 Task: Add a field from the Popular template Effort Level a blank project AirLink
Action: Mouse moved to (66, 358)
Screenshot: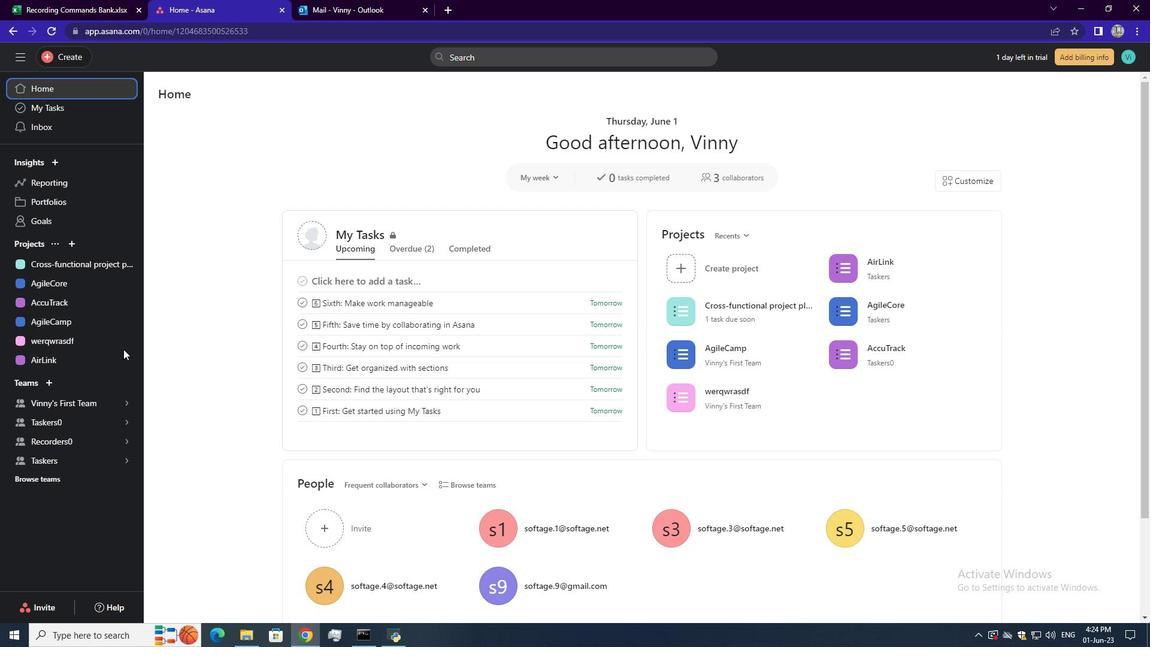 
Action: Mouse pressed left at (66, 358)
Screenshot: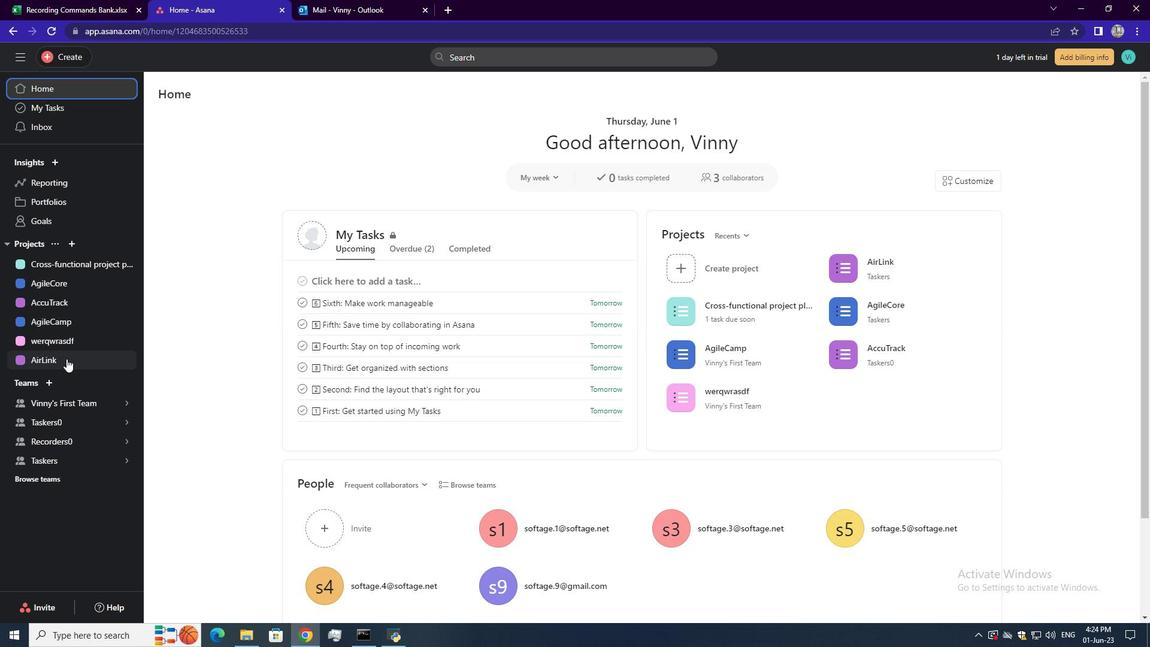 
Action: Mouse moved to (1127, 107)
Screenshot: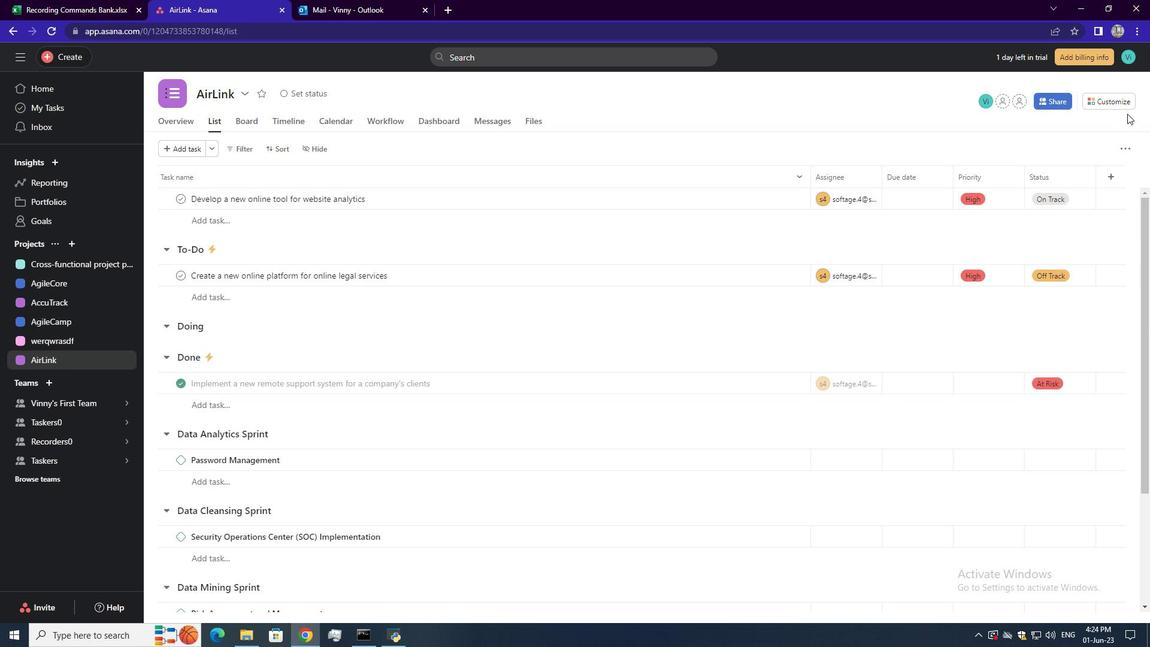 
Action: Mouse pressed left at (1127, 107)
Screenshot: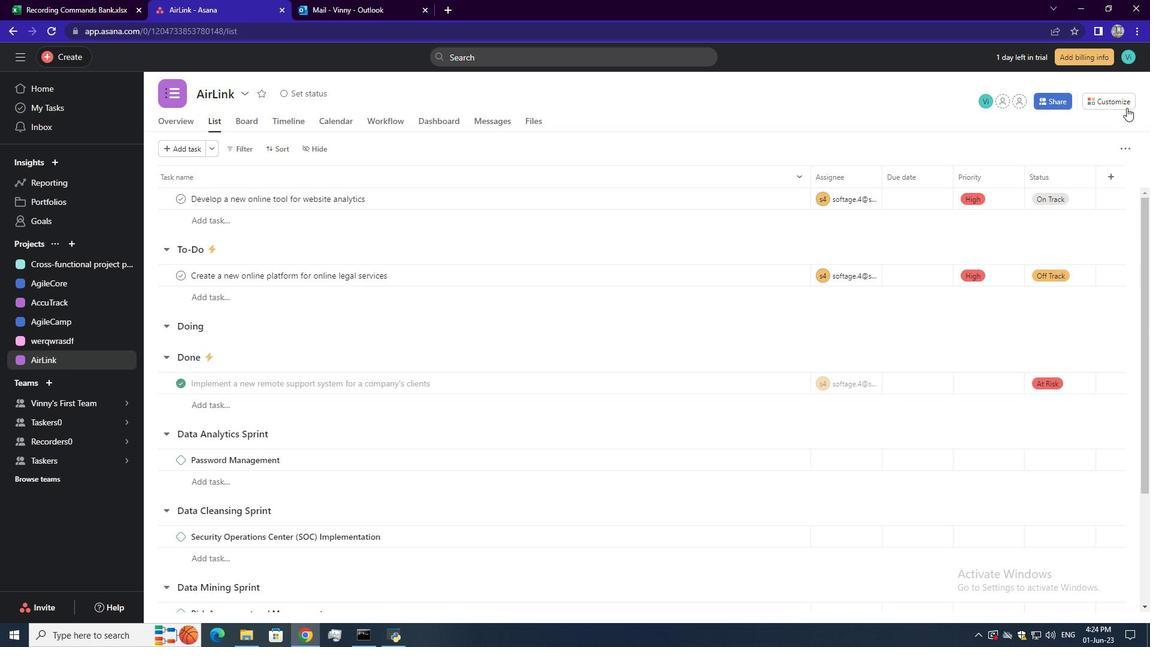 
Action: Mouse moved to (1002, 243)
Screenshot: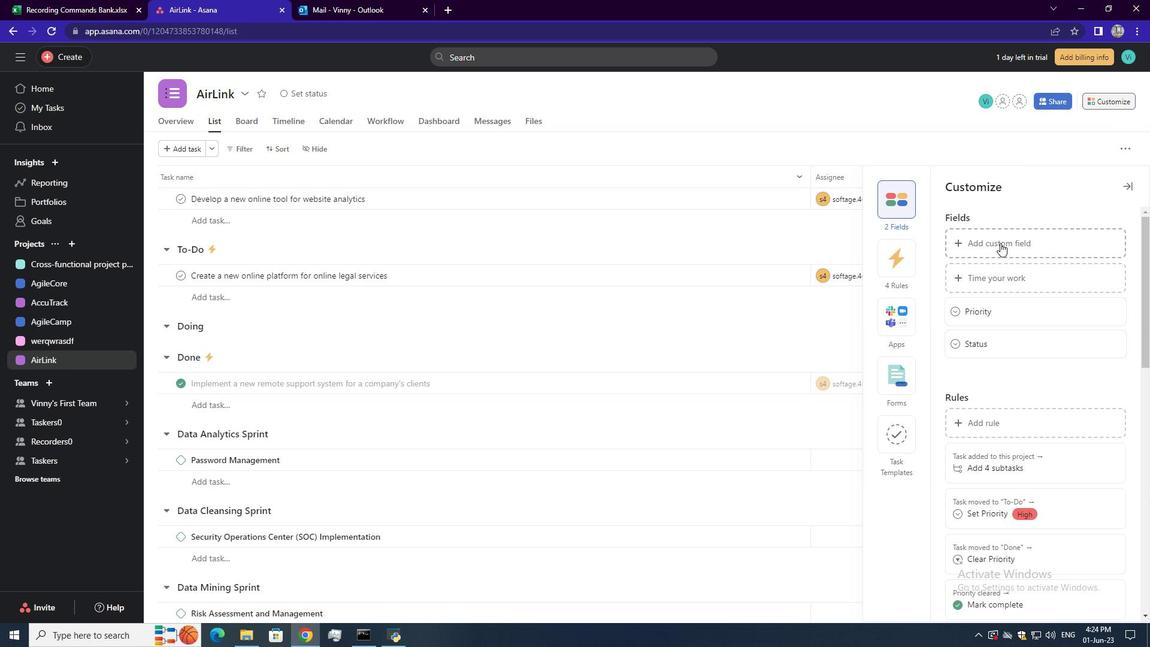 
Action: Mouse pressed left at (1002, 243)
Screenshot: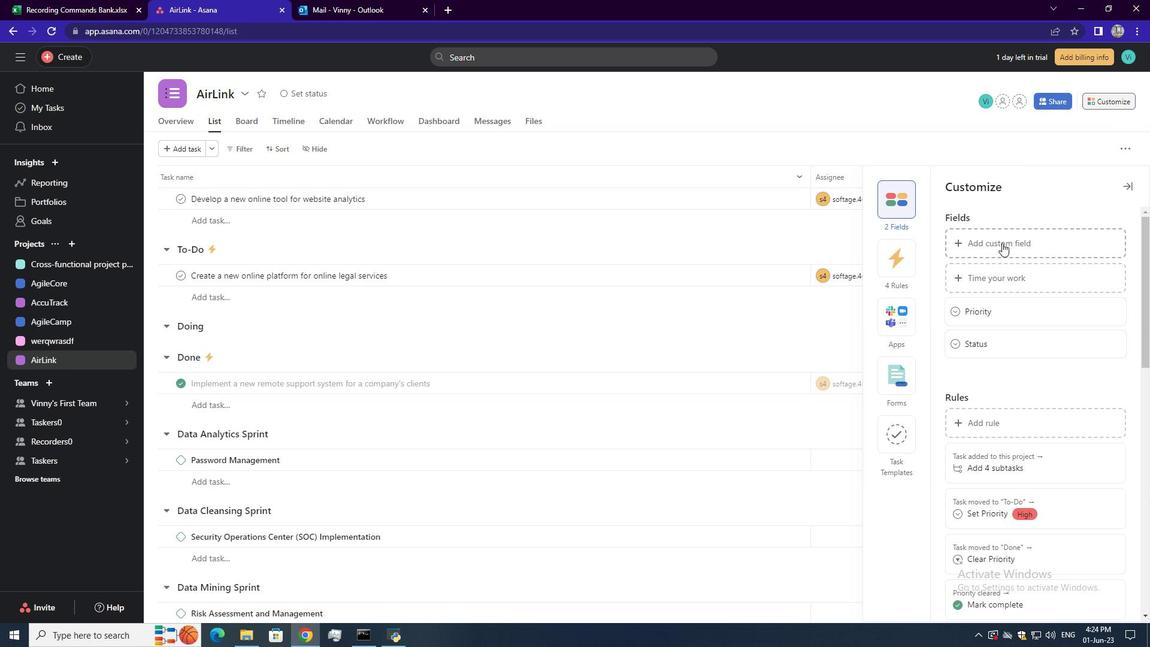 
Action: Mouse moved to (489, 179)
Screenshot: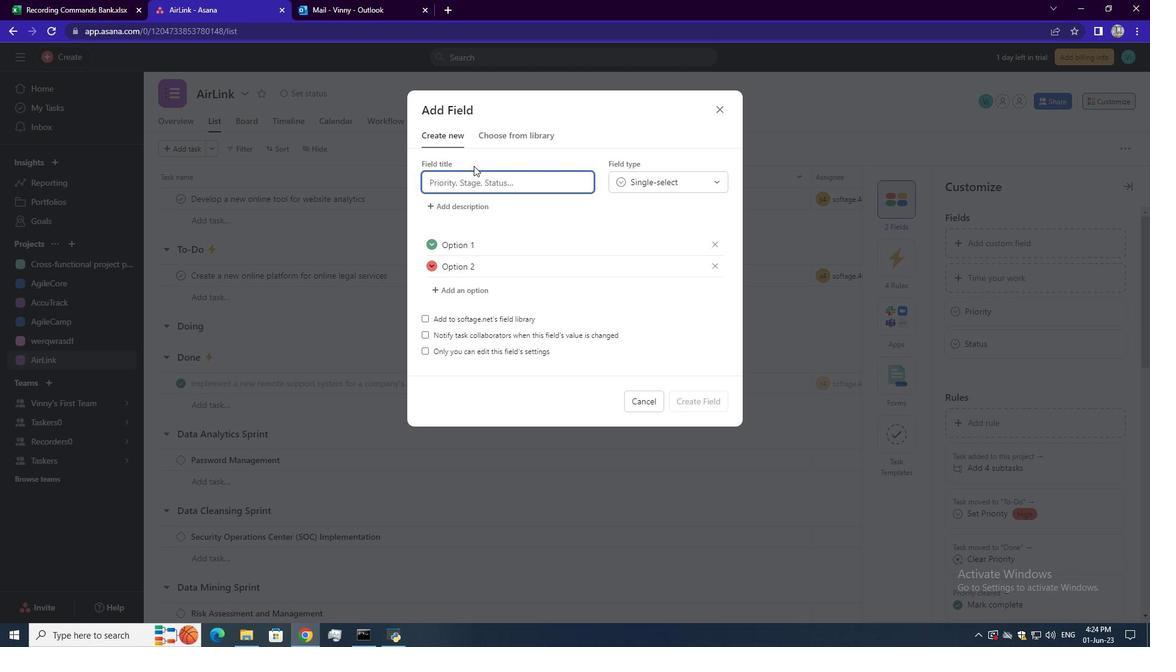 
Action: Mouse pressed left at (489, 179)
Screenshot: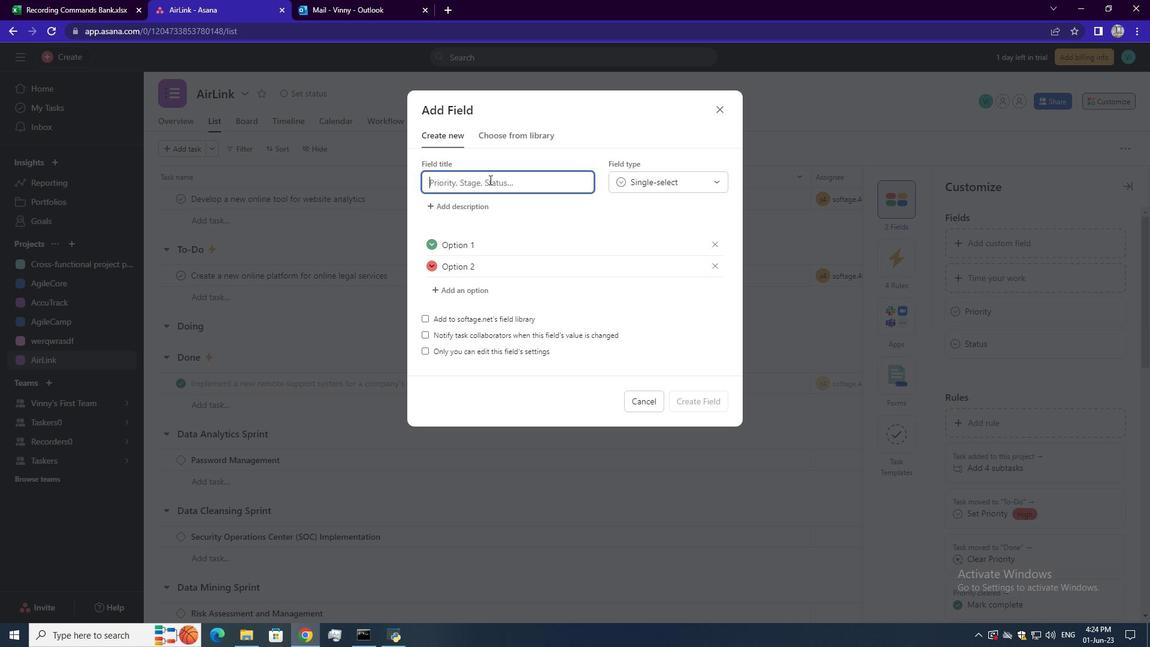 
Action: Key pressed <Key.shift>Effort<Key.space>level
Screenshot: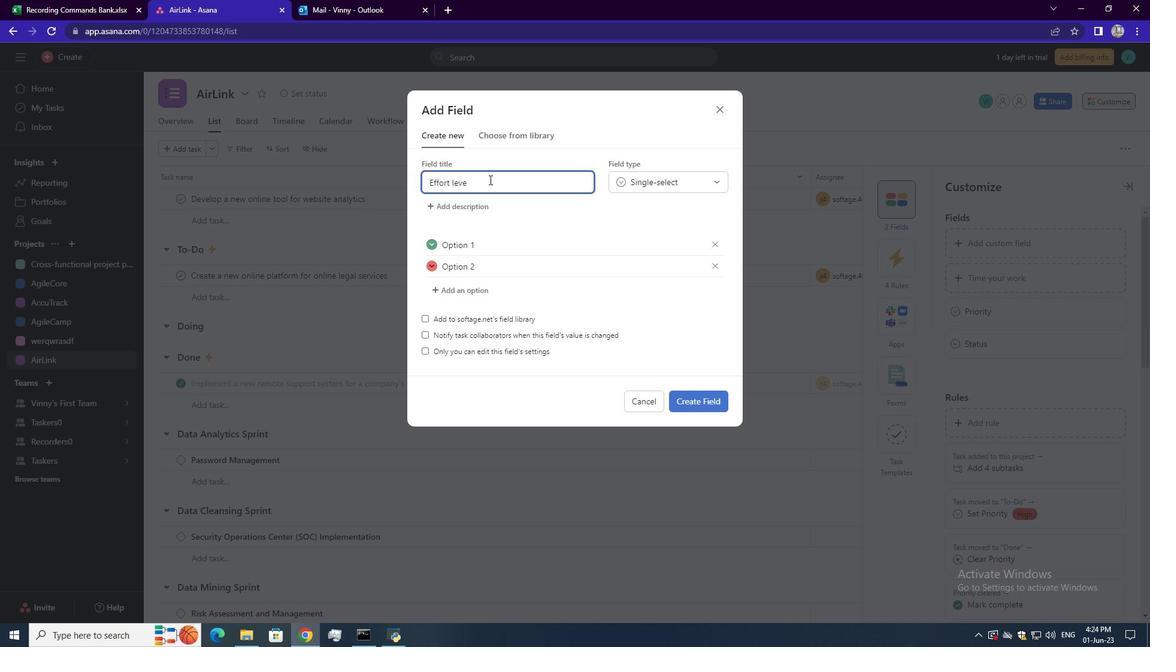 
Action: Mouse moved to (708, 401)
Screenshot: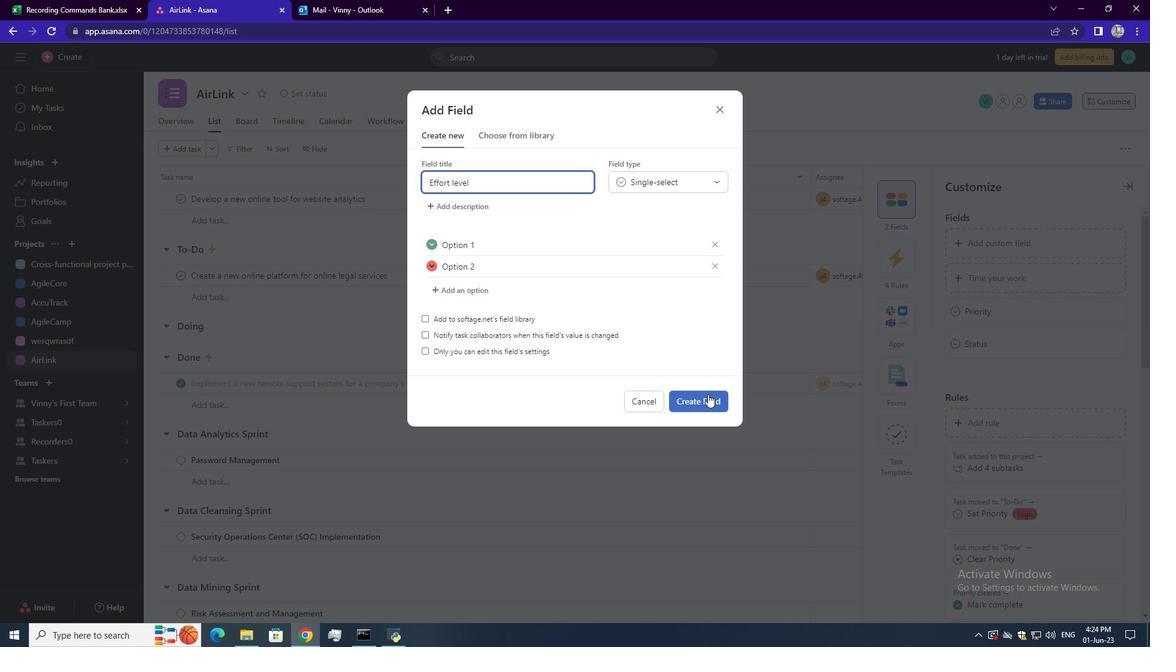 
Action: Mouse pressed left at (708, 401)
Screenshot: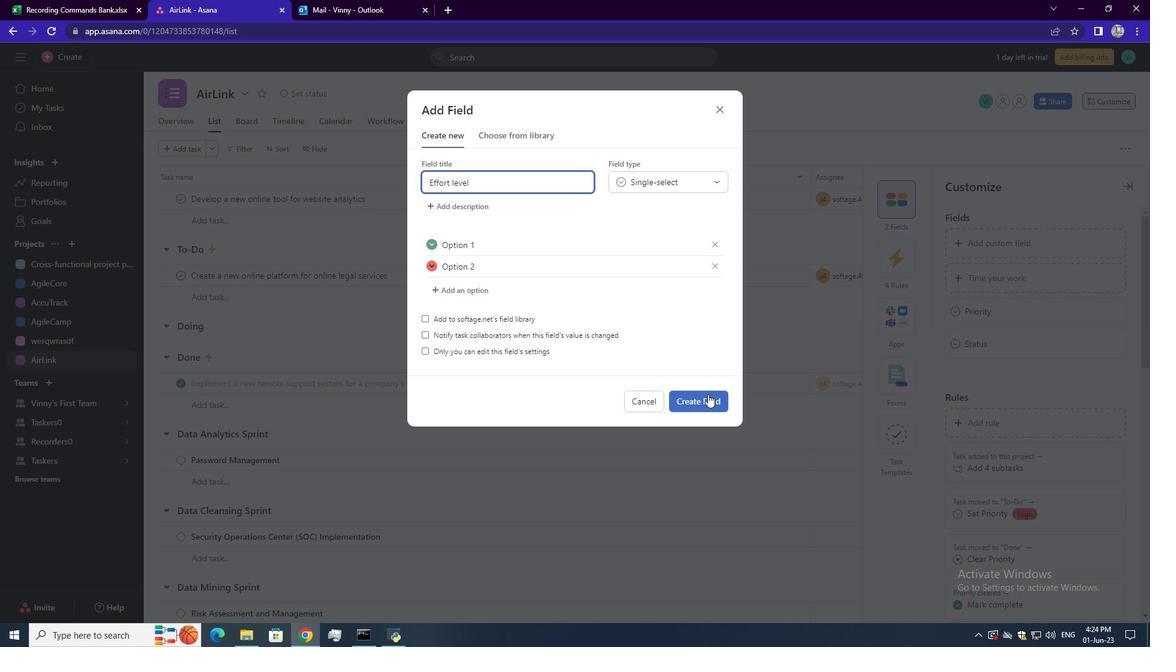 
